 Task: Set "Direct MV prediction mode" for "H.264/MPEG-4 Part 10/AVC encoder (x264)" to temporal.
Action: Mouse moved to (99, 14)
Screenshot: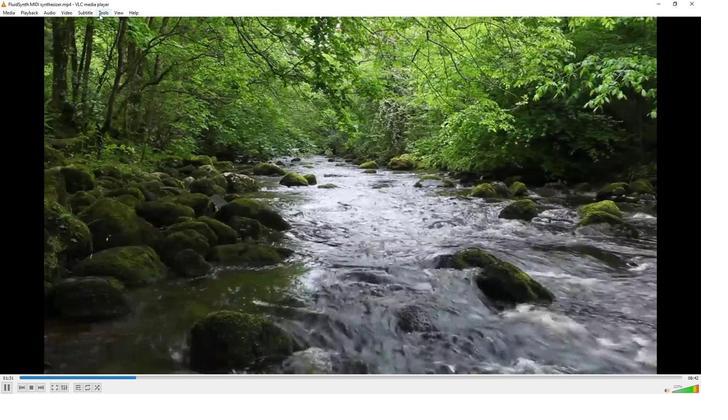 
Action: Mouse pressed left at (99, 14)
Screenshot: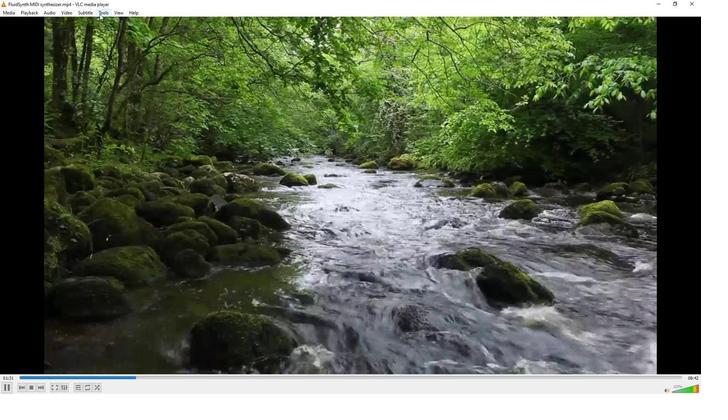 
Action: Mouse moved to (122, 97)
Screenshot: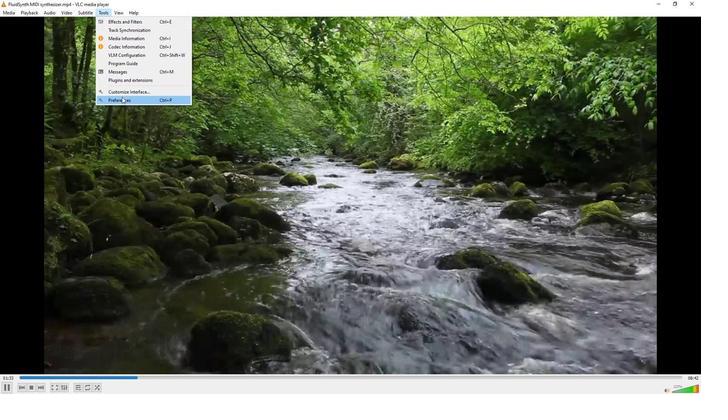 
Action: Mouse pressed left at (122, 97)
Screenshot: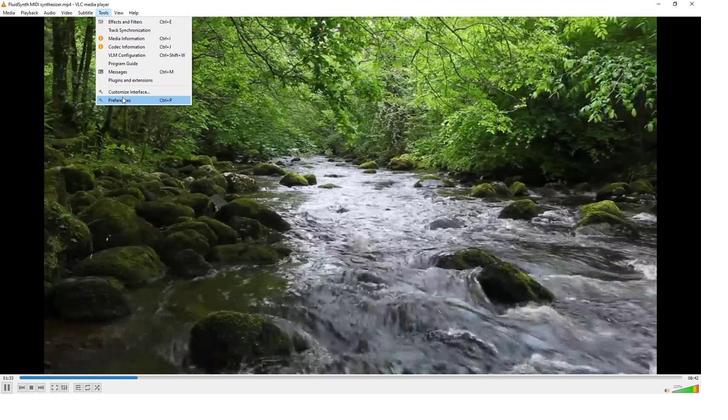
Action: Mouse moved to (79, 305)
Screenshot: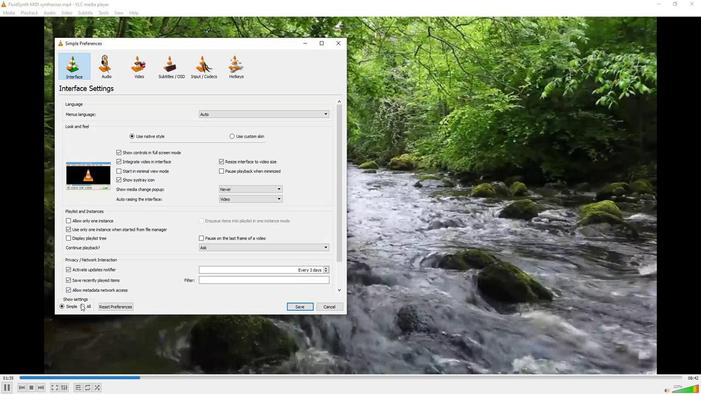 
Action: Mouse pressed left at (79, 305)
Screenshot: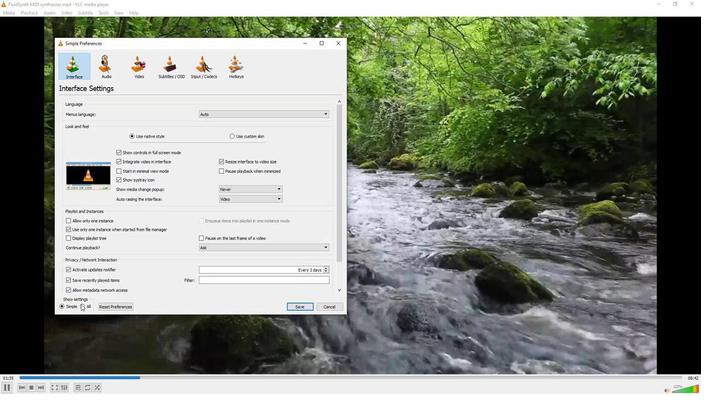 
Action: Mouse moved to (69, 233)
Screenshot: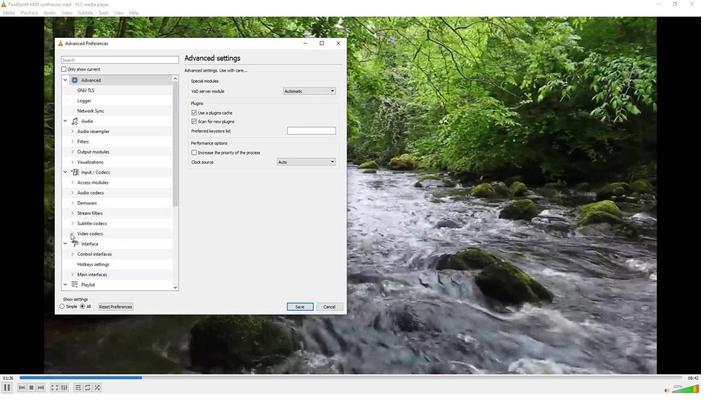 
Action: Mouse pressed left at (69, 233)
Screenshot: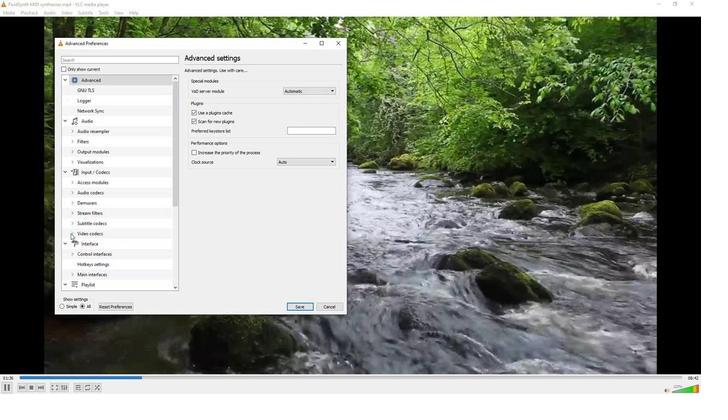 
Action: Mouse moved to (100, 249)
Screenshot: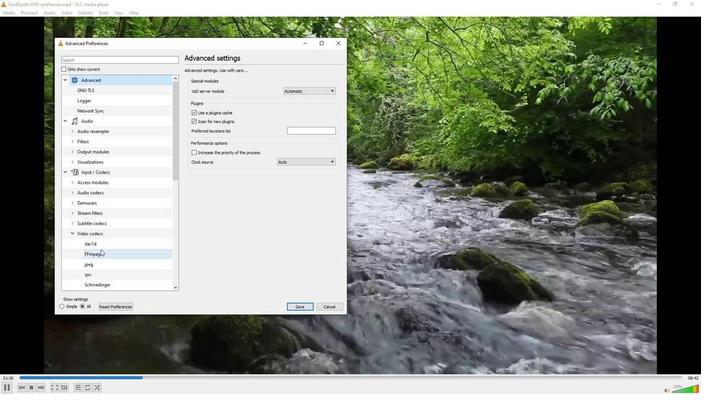 
Action: Mouse scrolled (100, 249) with delta (0, 0)
Screenshot: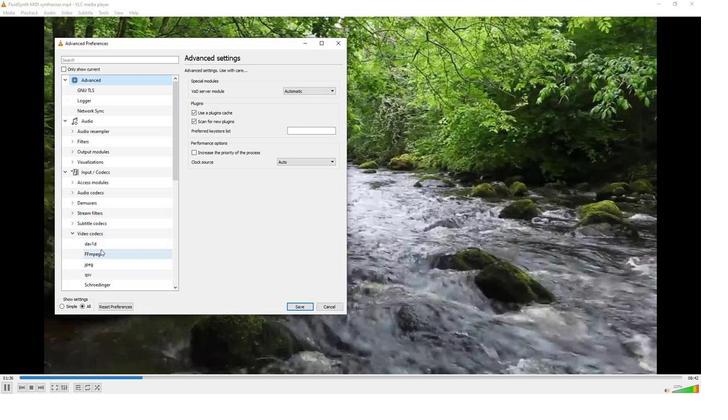 
Action: Mouse moved to (101, 281)
Screenshot: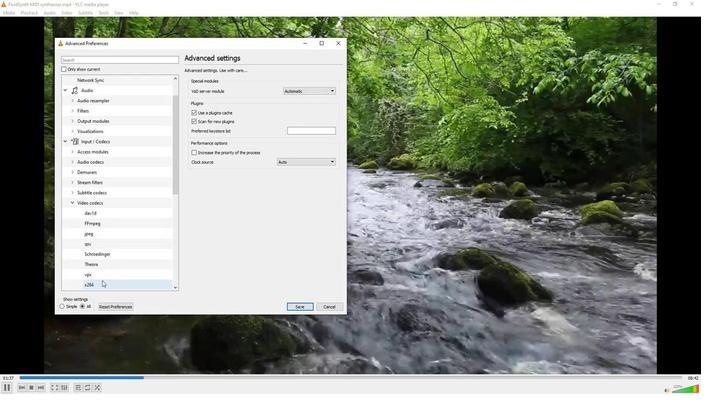 
Action: Mouse pressed left at (101, 281)
Screenshot: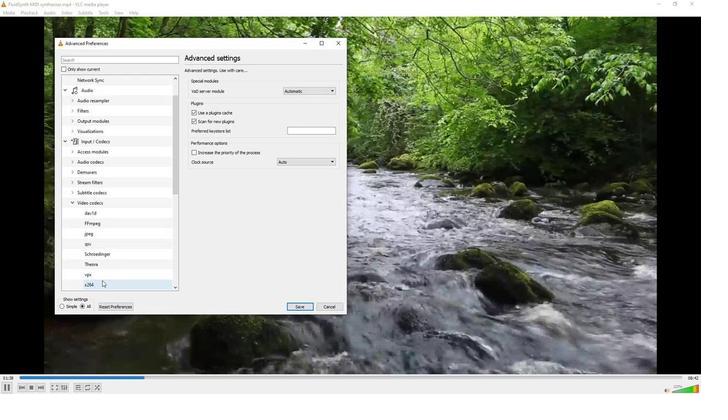 
Action: Mouse moved to (224, 231)
Screenshot: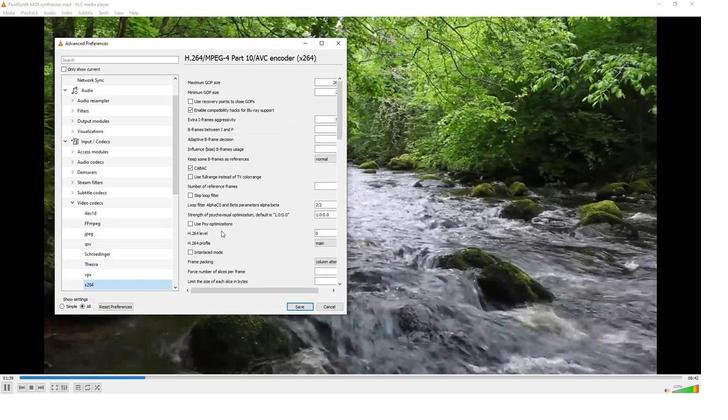 
Action: Mouse scrolled (224, 231) with delta (0, 0)
Screenshot: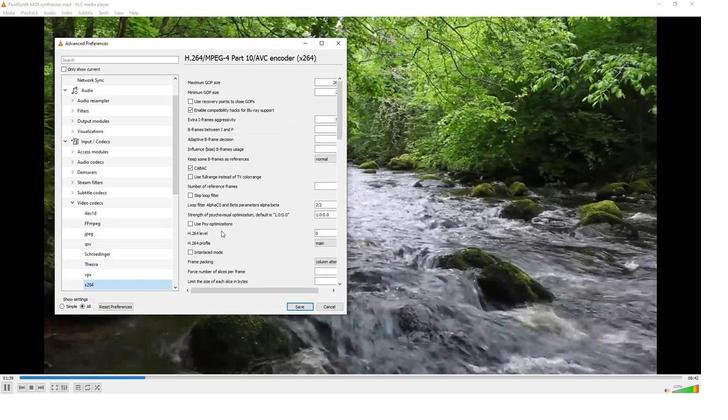 
Action: Mouse scrolled (224, 231) with delta (0, 0)
Screenshot: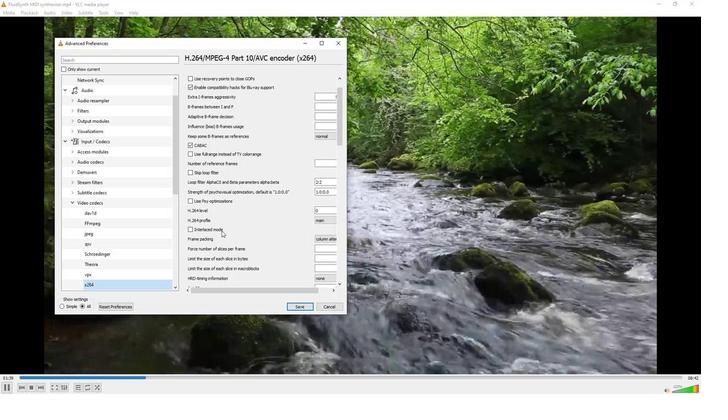 
Action: Mouse scrolled (224, 231) with delta (0, 0)
Screenshot: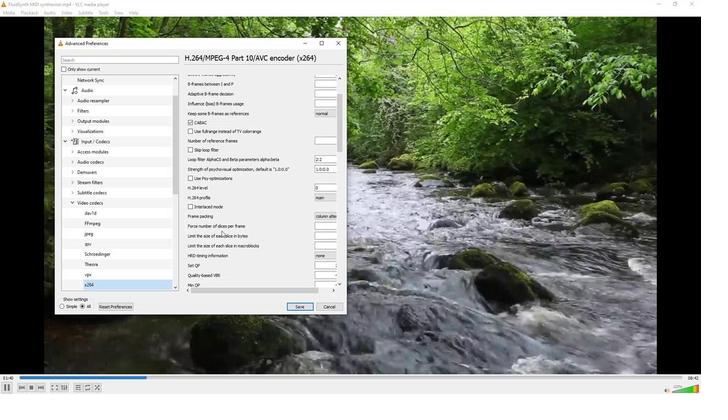 
Action: Mouse scrolled (224, 231) with delta (0, 0)
Screenshot: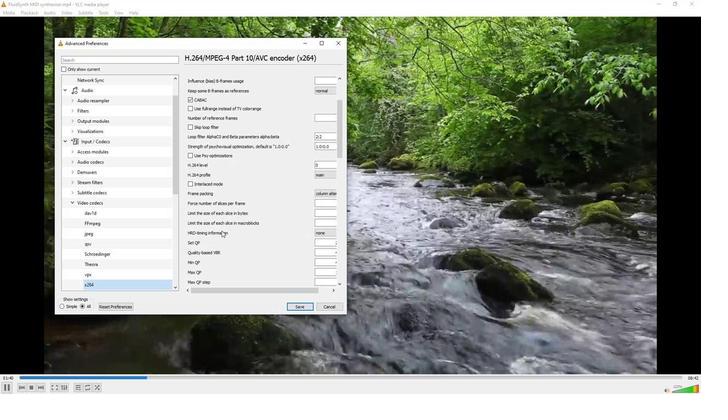 
Action: Mouse scrolled (224, 231) with delta (0, 0)
Screenshot: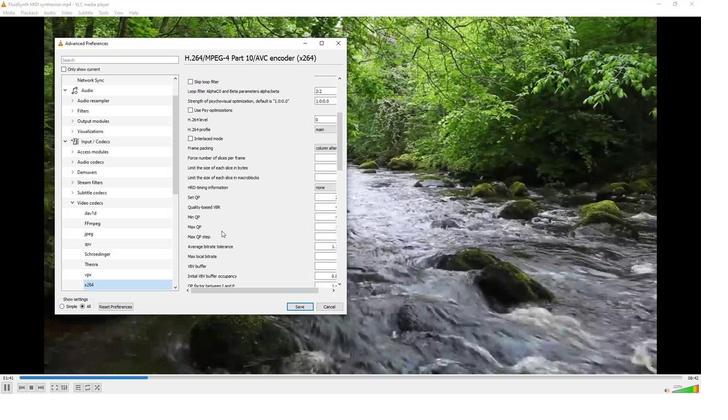 
Action: Mouse scrolled (224, 231) with delta (0, 0)
Screenshot: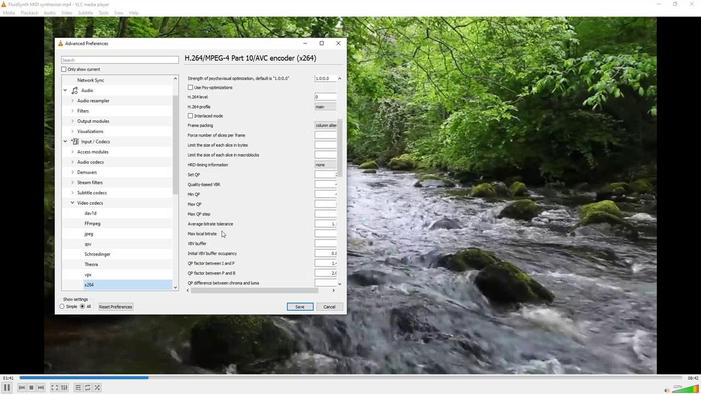 
Action: Mouse scrolled (224, 231) with delta (0, 0)
Screenshot: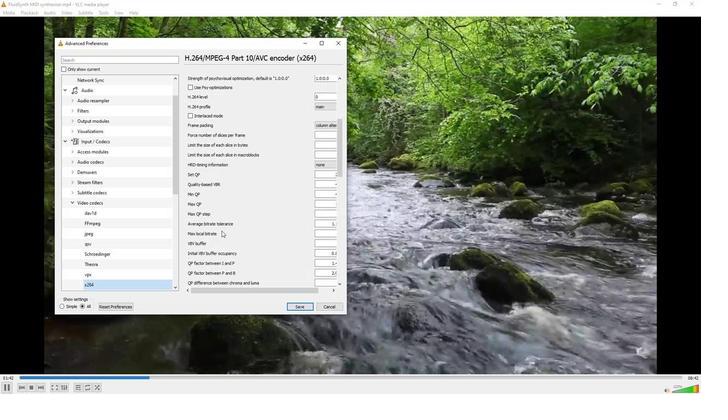 
Action: Mouse scrolled (224, 231) with delta (0, 0)
Screenshot: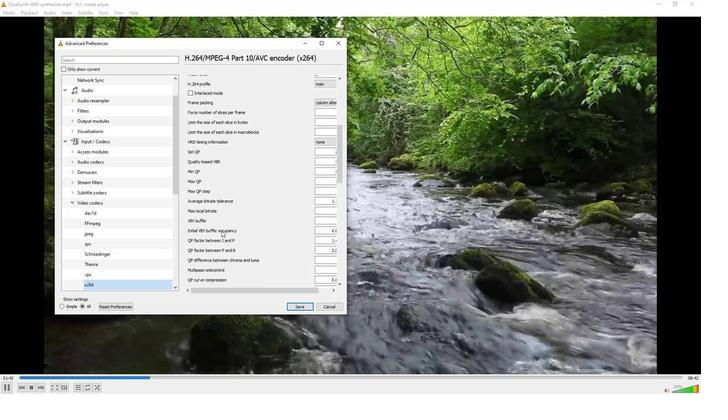 
Action: Mouse scrolled (224, 231) with delta (0, 0)
Screenshot: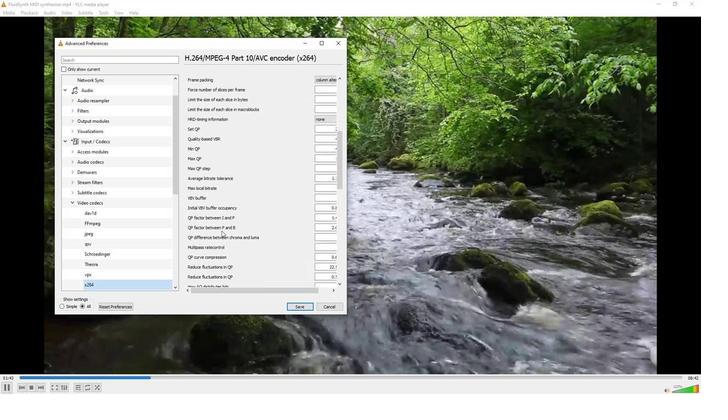 
Action: Mouse scrolled (224, 231) with delta (0, 0)
Screenshot: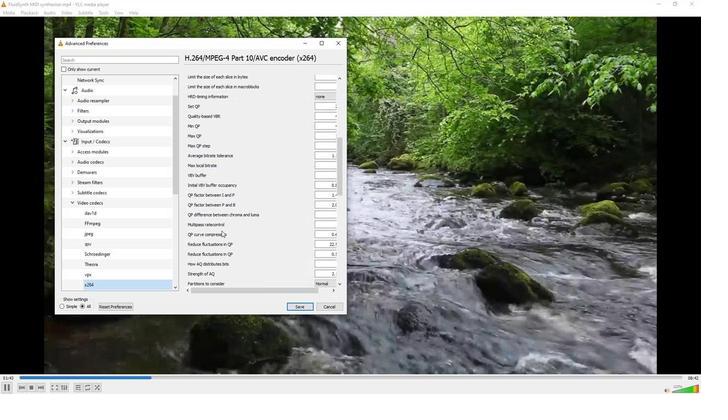 
Action: Mouse moved to (313, 290)
Screenshot: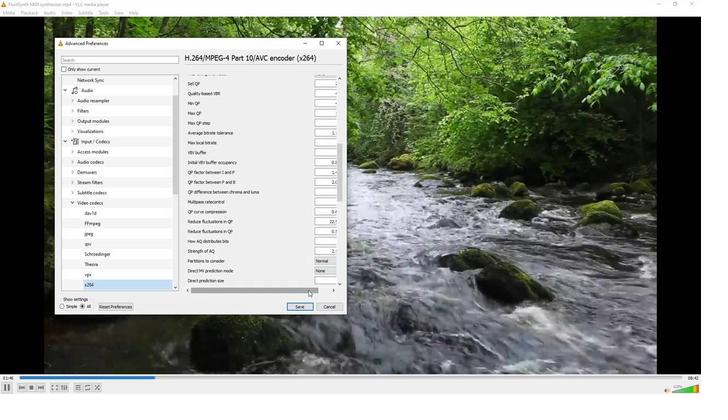 
Action: Mouse pressed left at (313, 290)
Screenshot: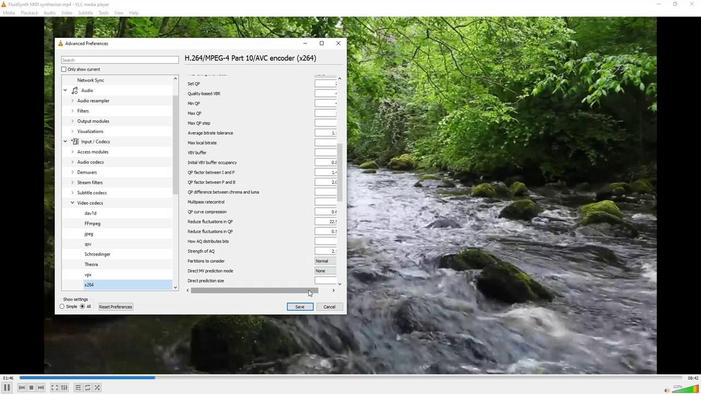 
Action: Mouse moved to (315, 273)
Screenshot: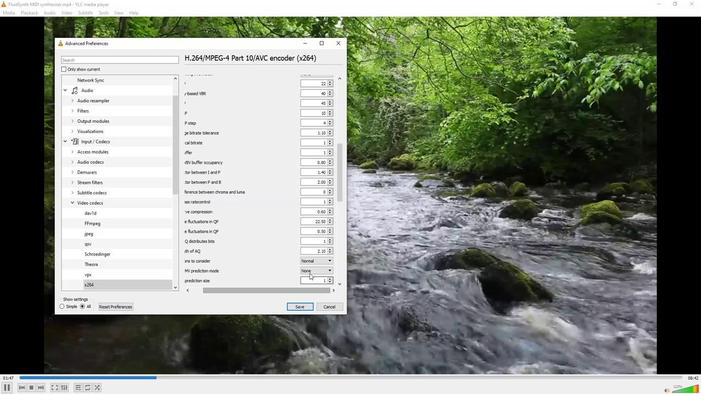 
Action: Mouse pressed left at (315, 273)
Screenshot: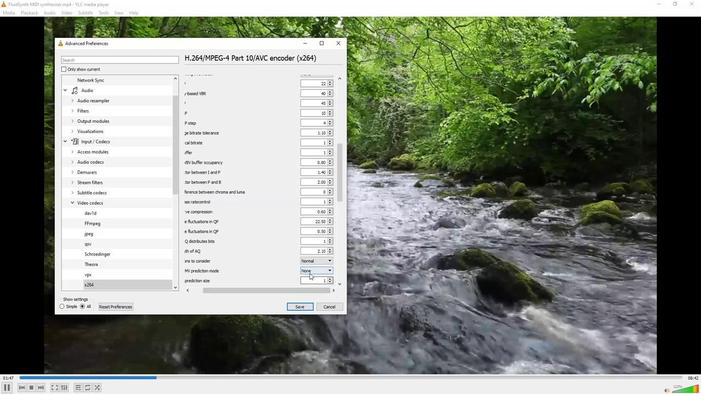 
Action: Mouse moved to (315, 286)
Screenshot: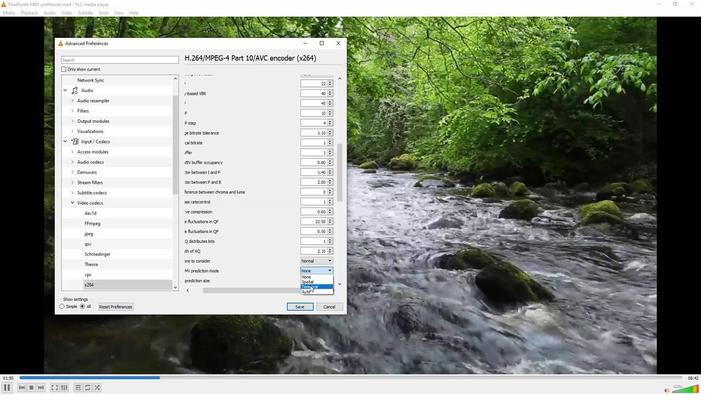 
Action: Mouse pressed left at (315, 286)
Screenshot: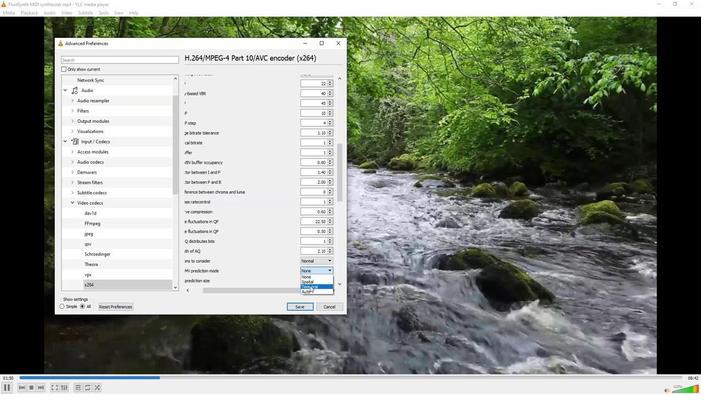 
